 Task: Add to scrum project TranslateForge a team member softage.4@softage.net.
Action: Mouse moved to (165, 49)
Screenshot: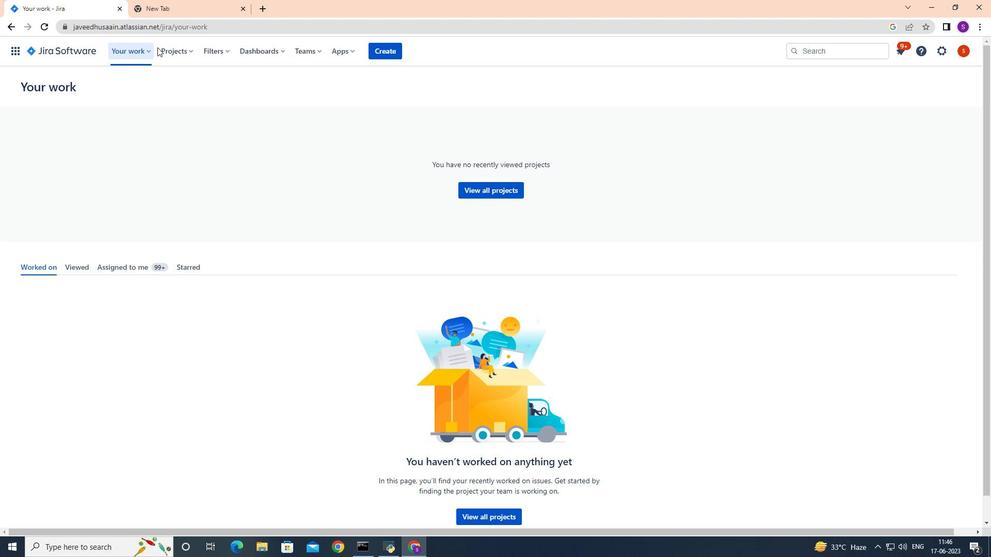 
Action: Mouse pressed left at (165, 49)
Screenshot: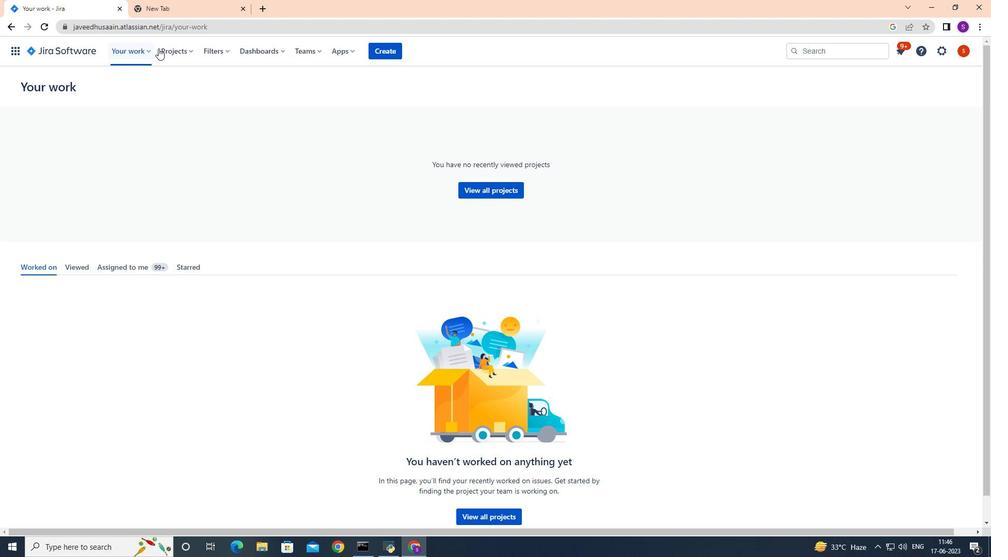 
Action: Mouse moved to (189, 97)
Screenshot: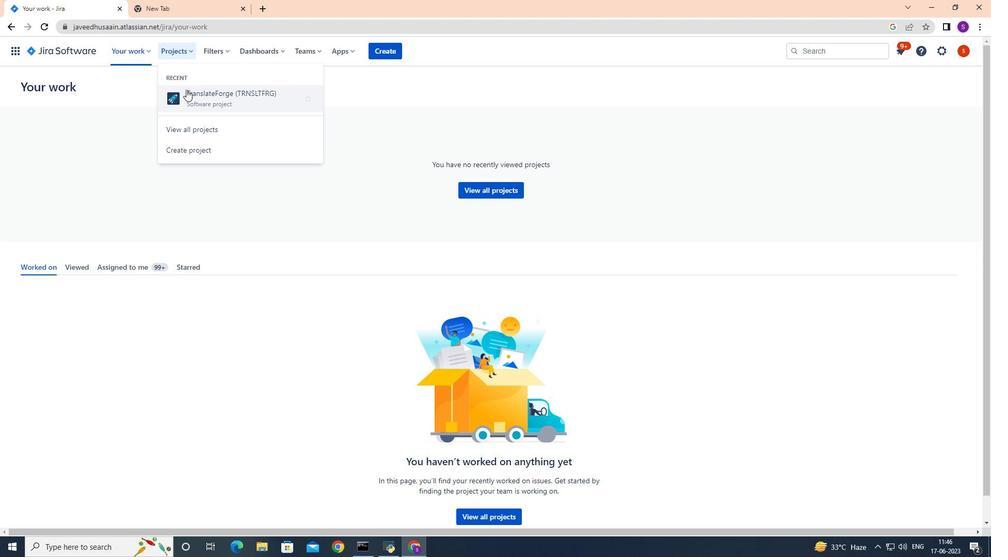 
Action: Mouse pressed left at (189, 97)
Screenshot: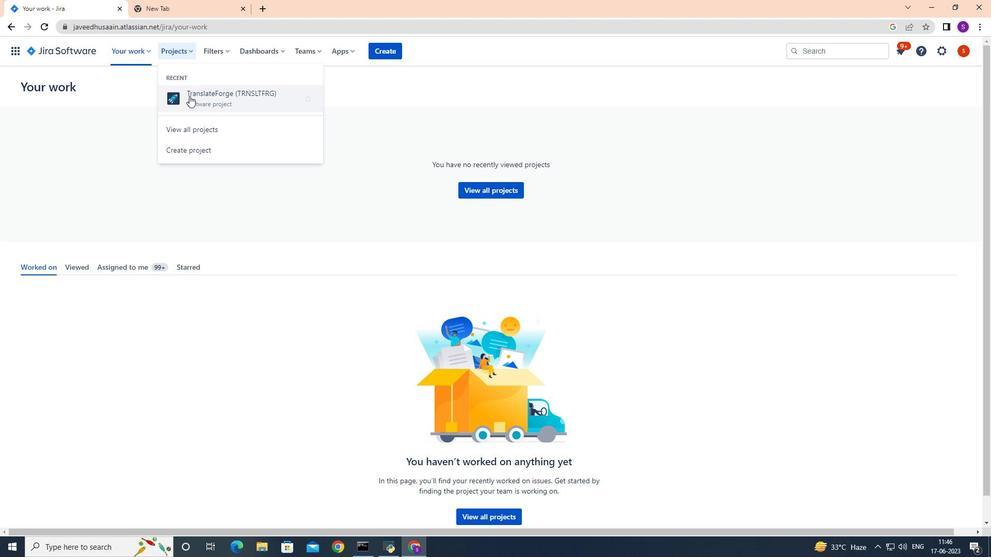 
Action: Mouse moved to (243, 140)
Screenshot: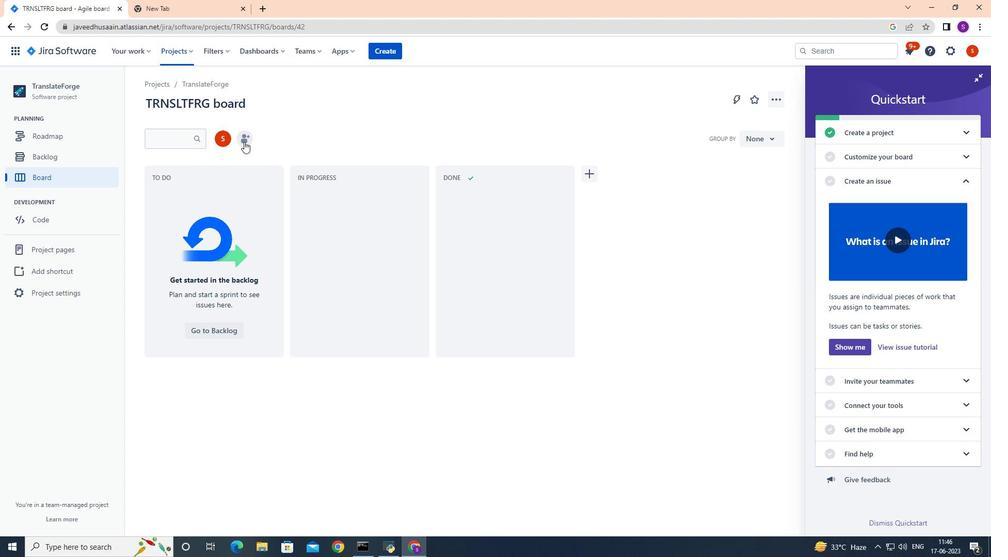 
Action: Mouse pressed left at (243, 140)
Screenshot: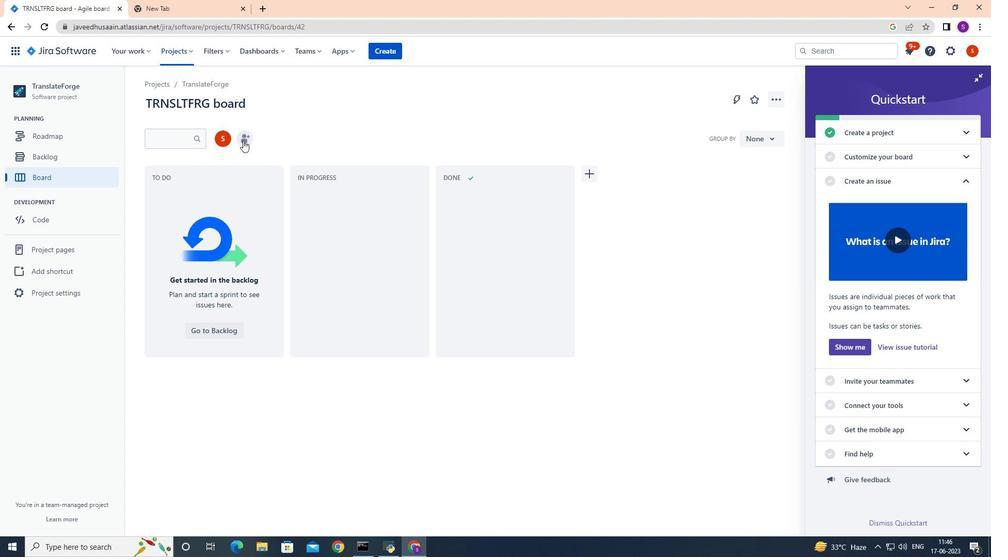 
Action: Mouse moved to (483, 128)
Screenshot: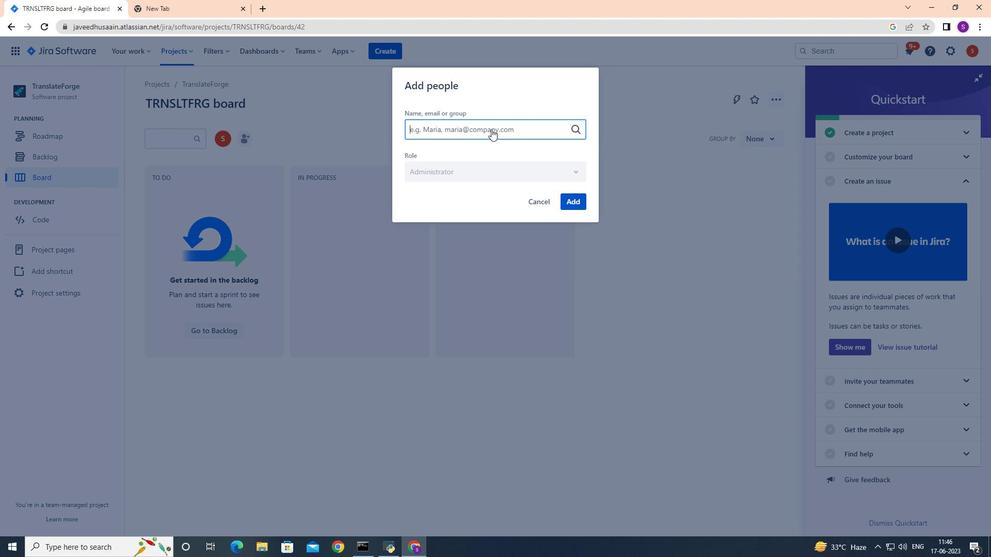 
Action: Key pressed softage.4<Key.shift>@softage.nr<Key.backspace>et
Screenshot: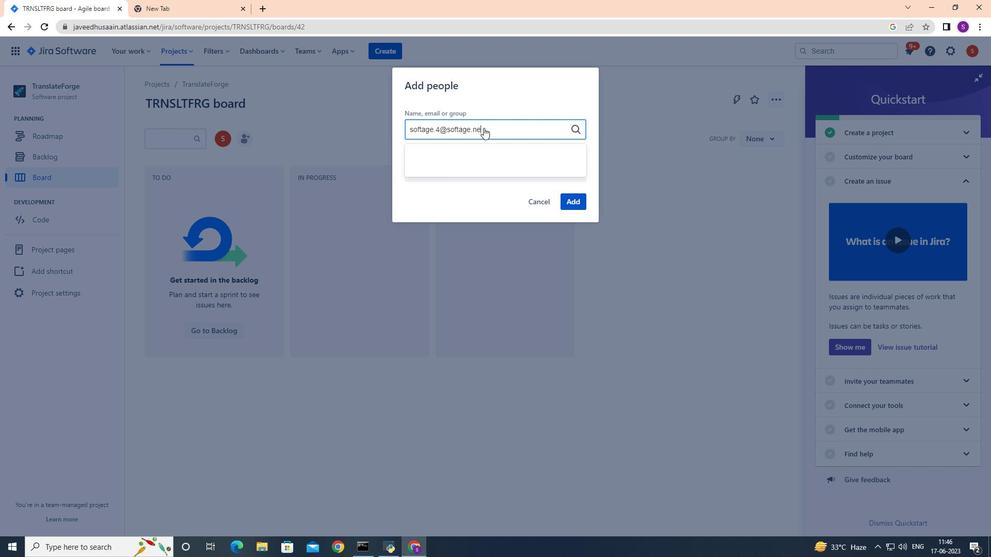 
Action: Mouse moved to (484, 160)
Screenshot: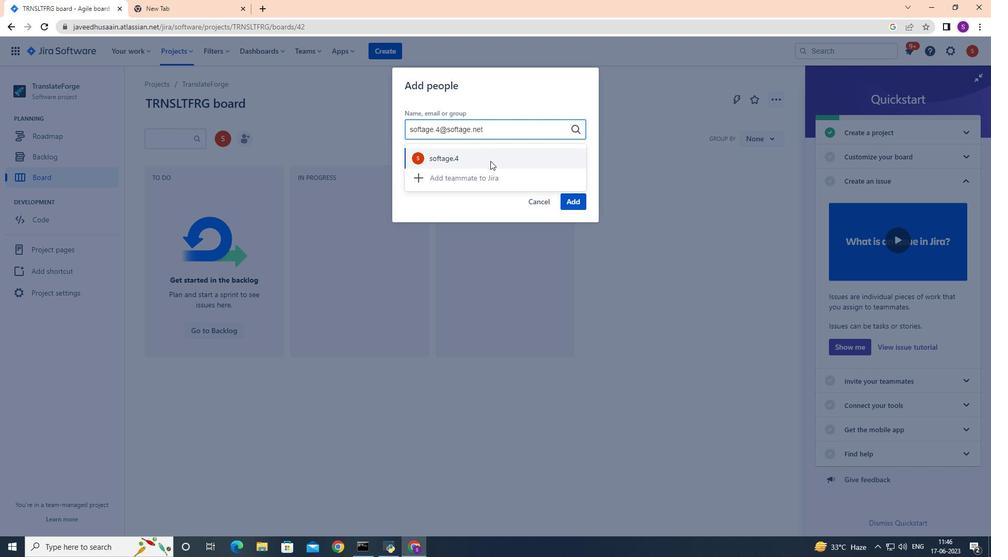 
Action: Mouse pressed left at (484, 160)
Screenshot: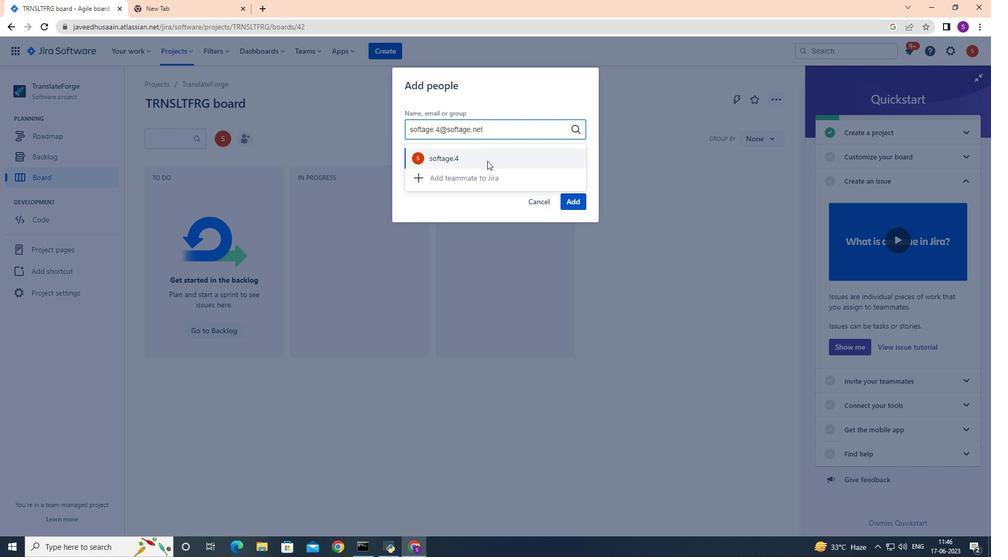 
Action: Mouse moved to (571, 204)
Screenshot: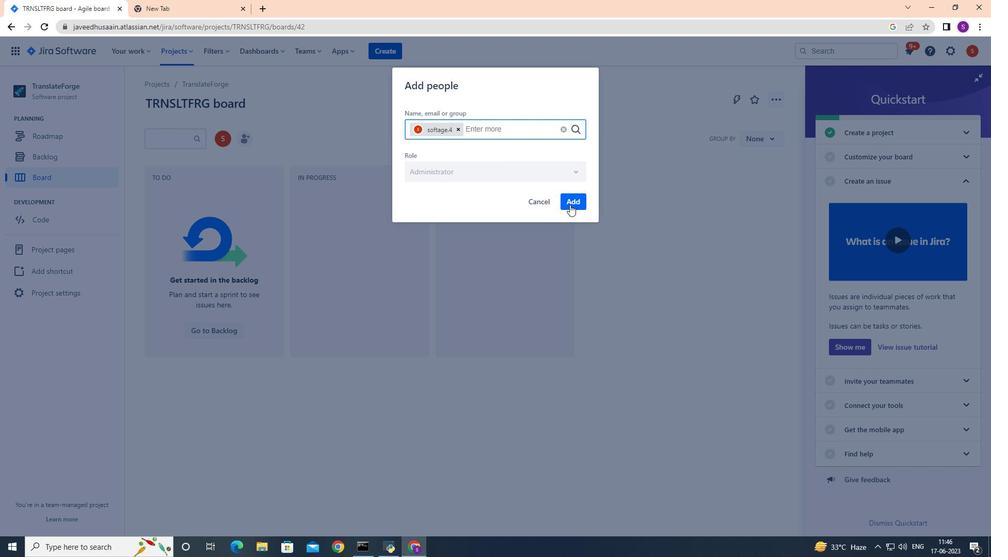 
Action: Mouse pressed left at (571, 204)
Screenshot: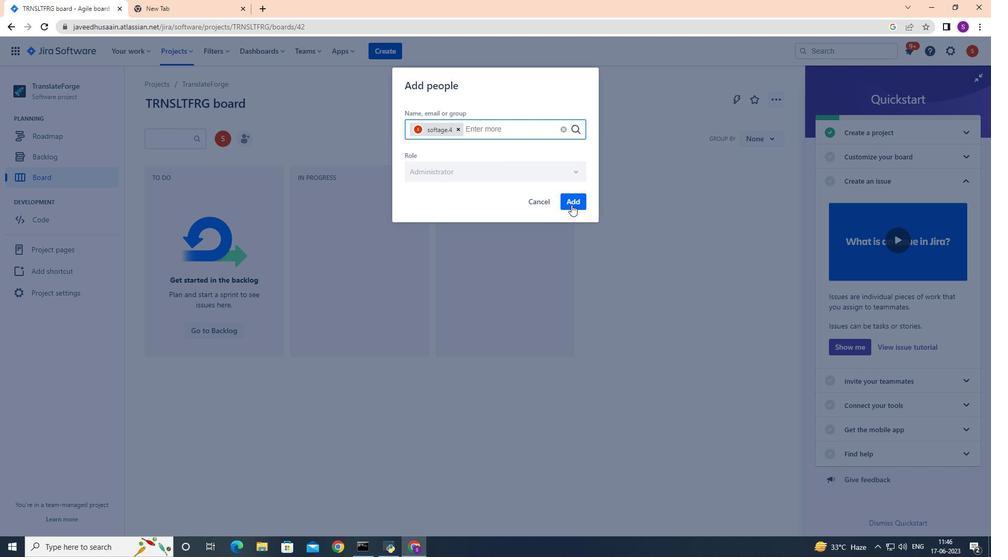 
Action: Mouse moved to (114, 452)
Screenshot: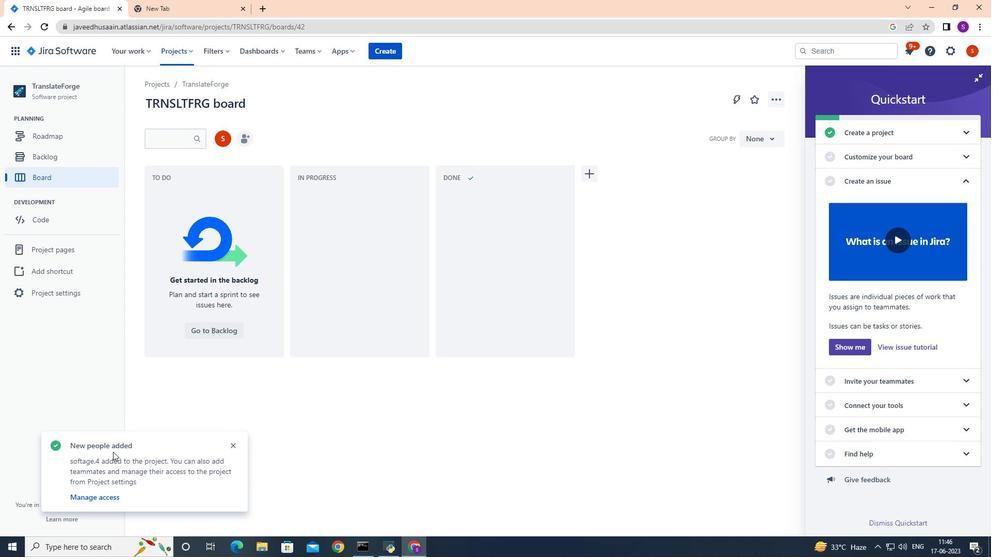 
